 Task: Add the task  Develop a new online tool for email marketing campaigns to the section Dash & Dive in the project AgileRealm and add a Due Date to the respective task as 2023/07/12
Action: Mouse moved to (79, 280)
Screenshot: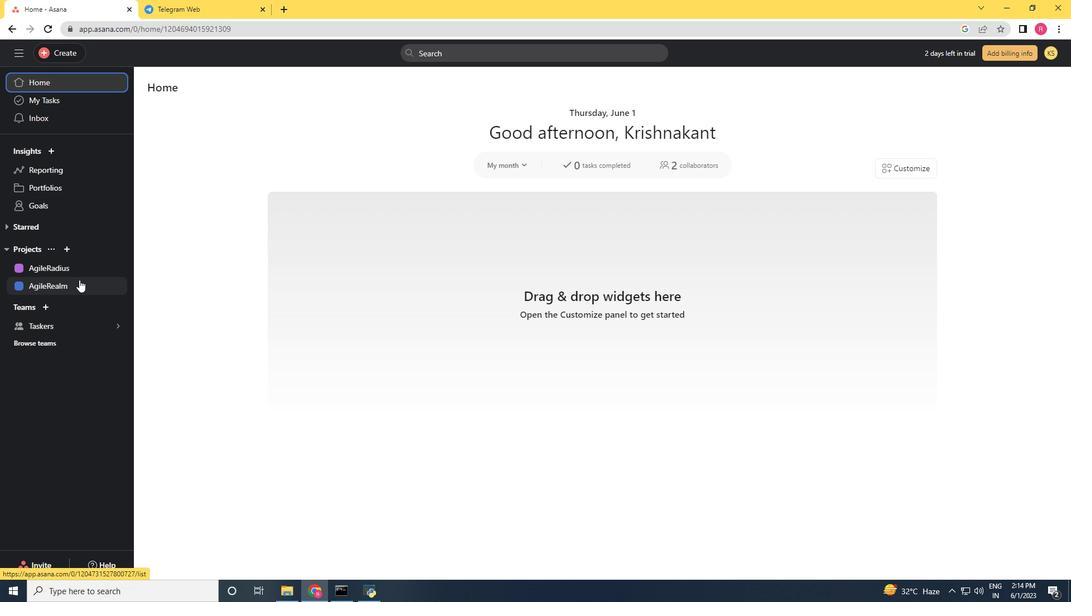
Action: Mouse pressed left at (79, 280)
Screenshot: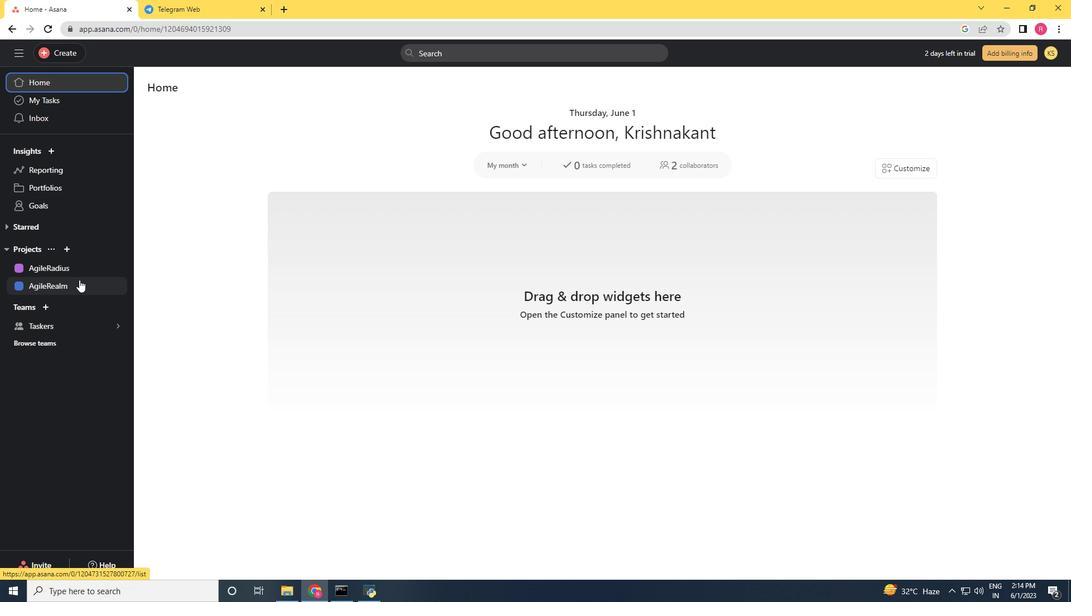 
Action: Mouse moved to (724, 250)
Screenshot: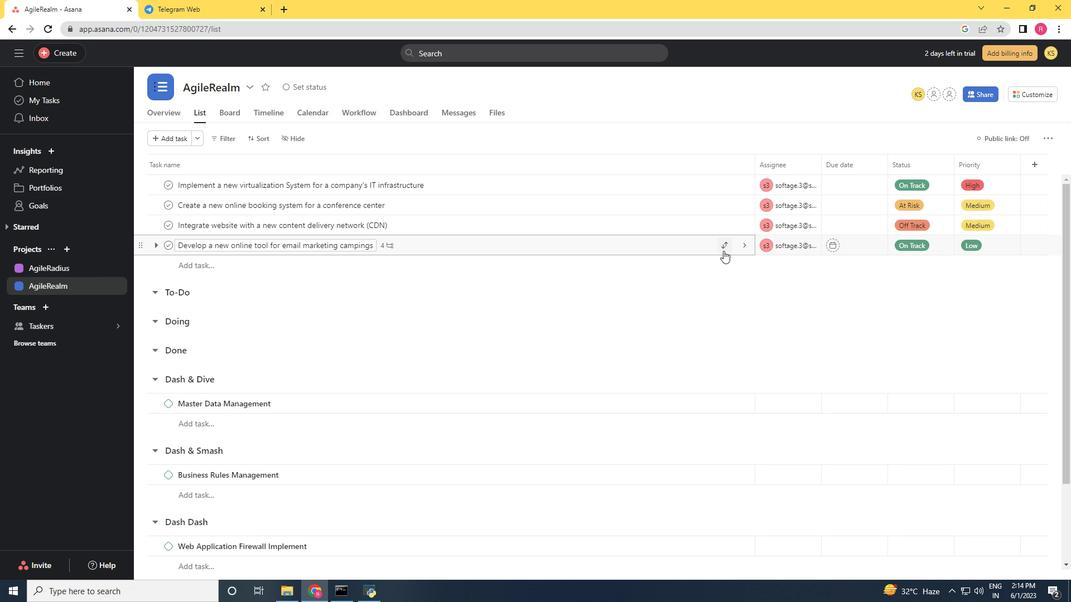 
Action: Mouse pressed left at (724, 250)
Screenshot: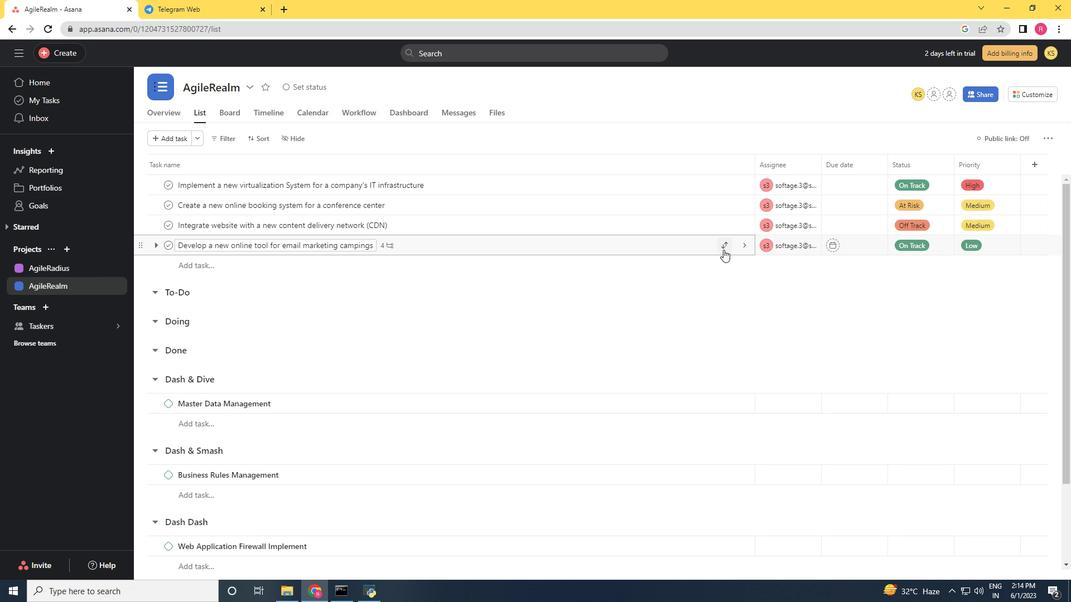 
Action: Mouse moved to (678, 360)
Screenshot: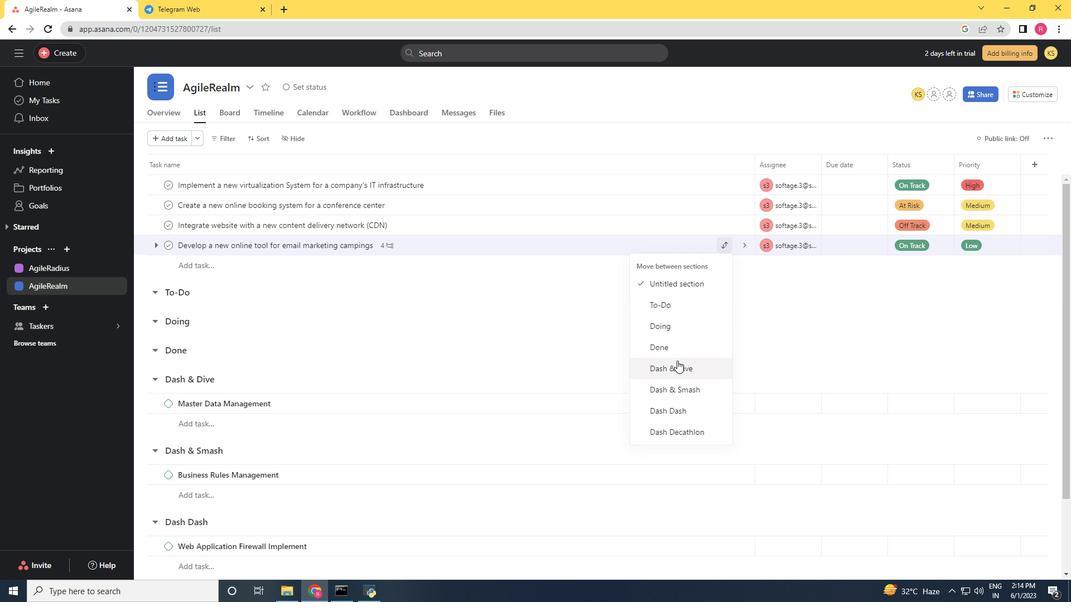 
Action: Mouse pressed left at (678, 360)
Screenshot: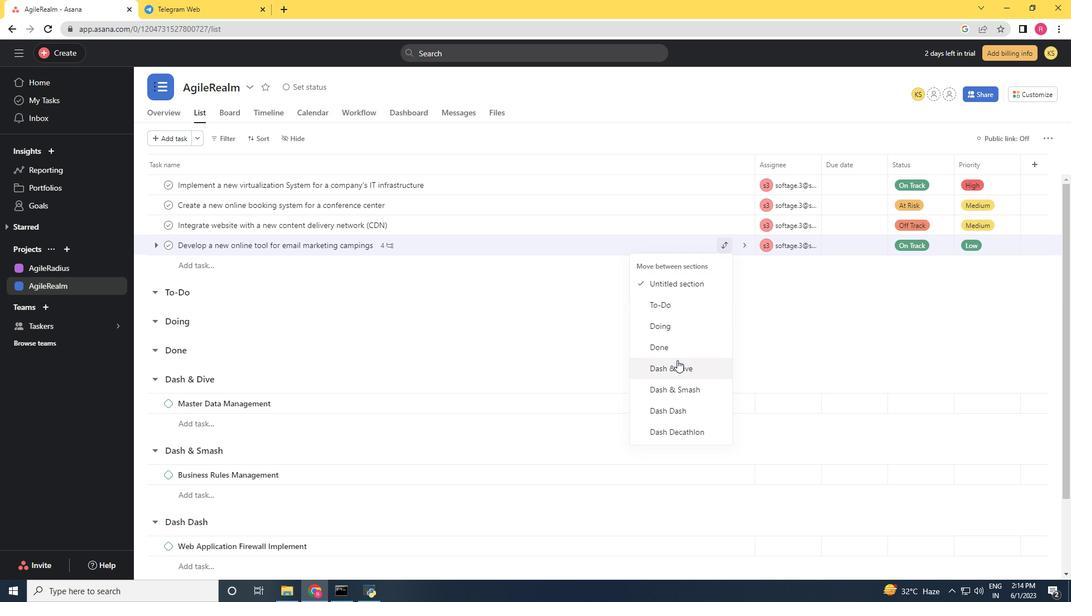 
Action: Mouse moved to (509, 383)
Screenshot: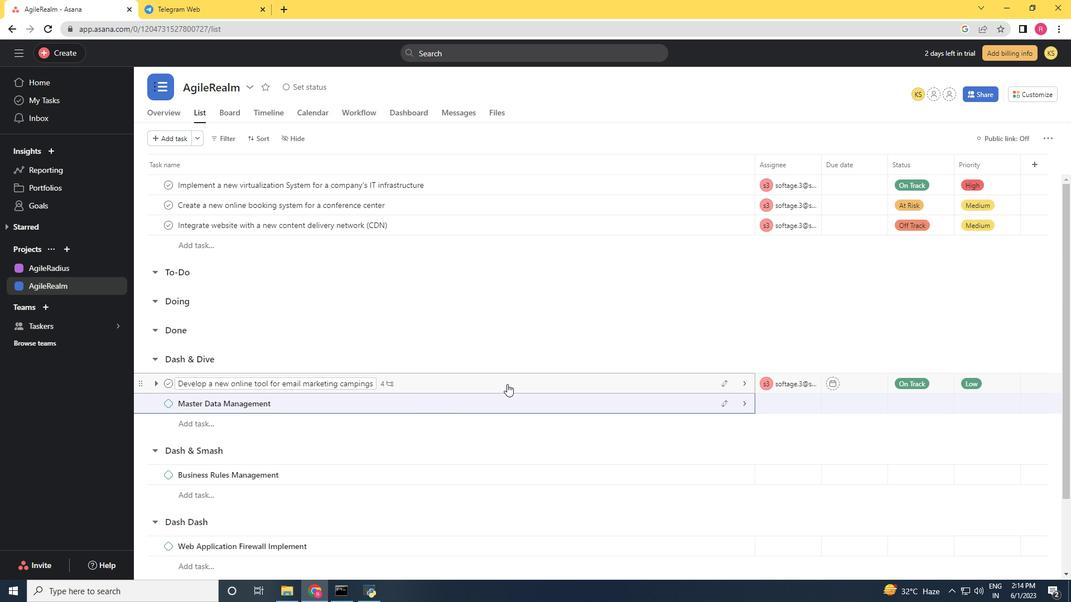 
Action: Mouse pressed left at (509, 383)
Screenshot: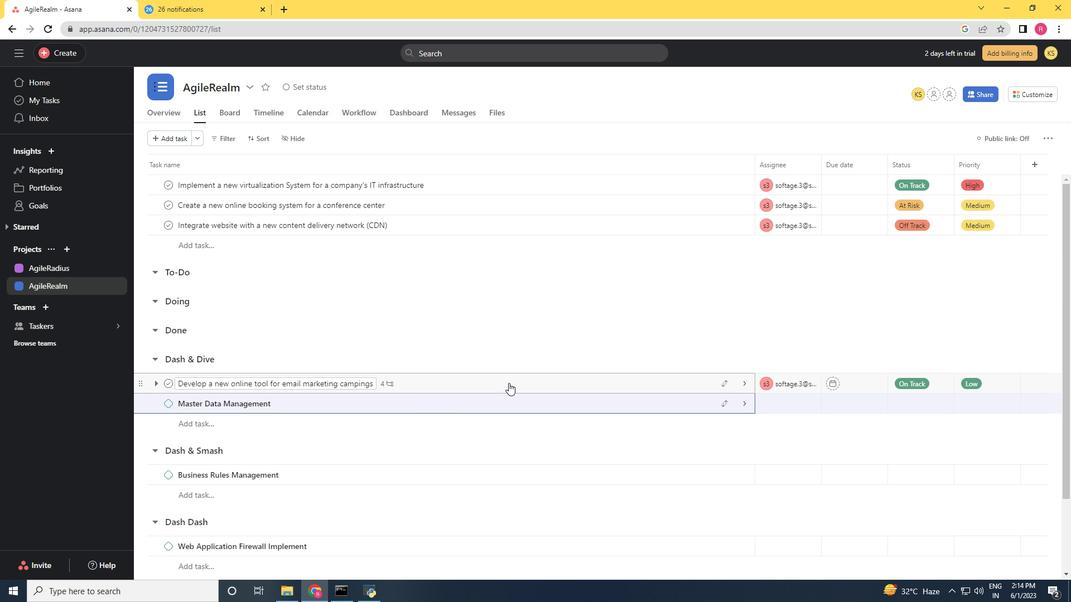 
Action: Mouse moved to (808, 218)
Screenshot: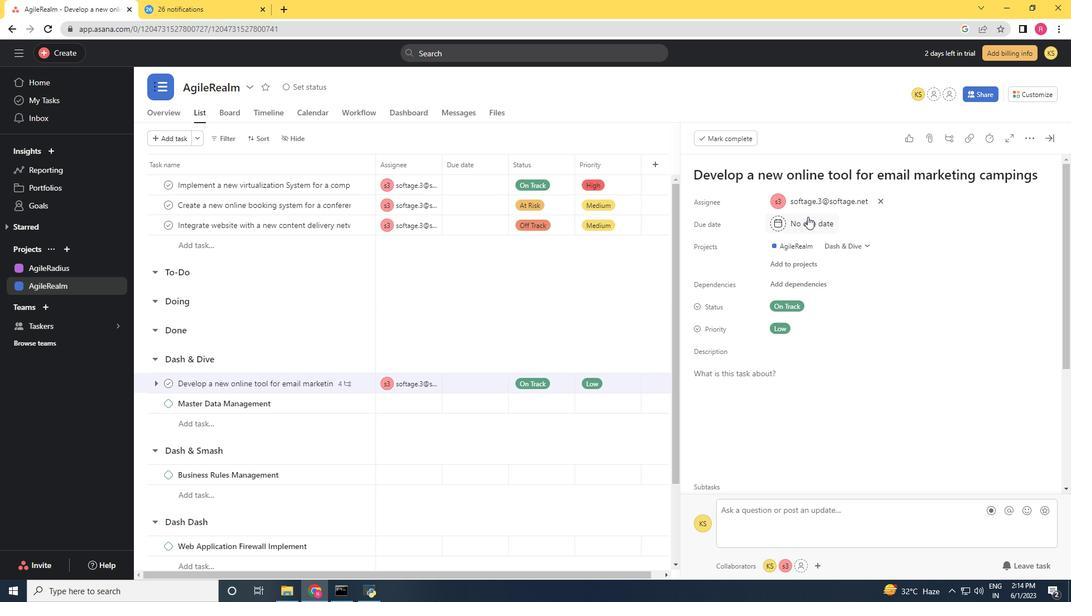 
Action: Mouse pressed left at (808, 218)
Screenshot: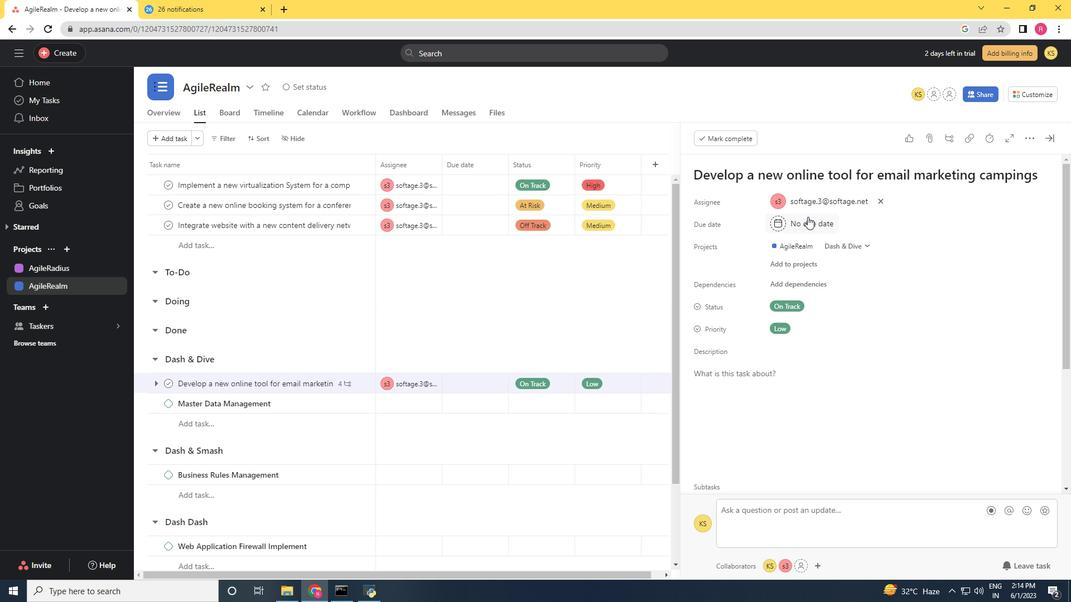 
Action: Mouse moved to (905, 277)
Screenshot: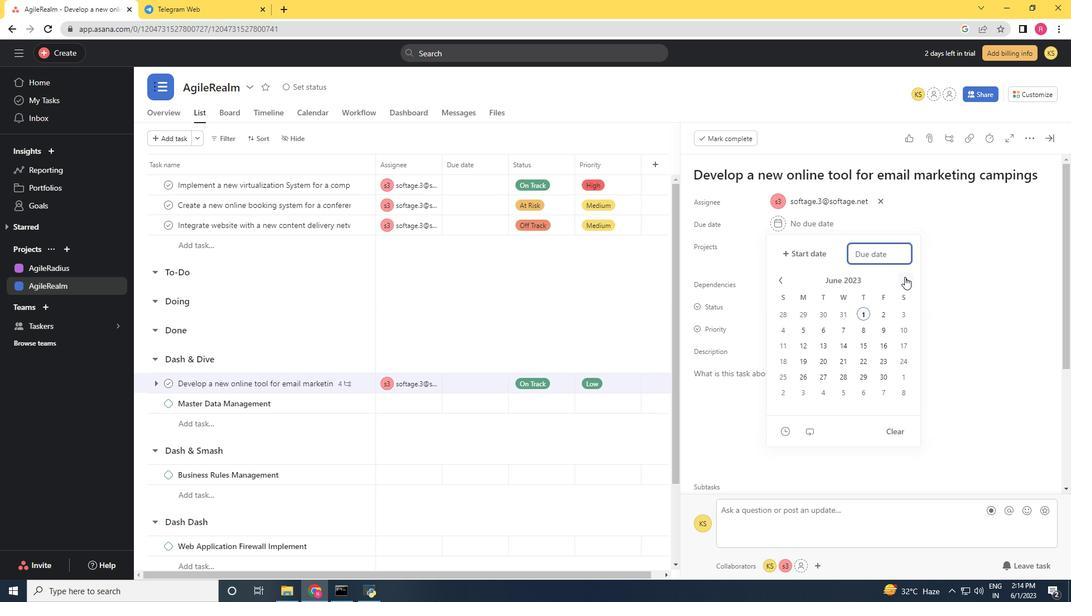 
Action: Mouse pressed left at (905, 277)
Screenshot: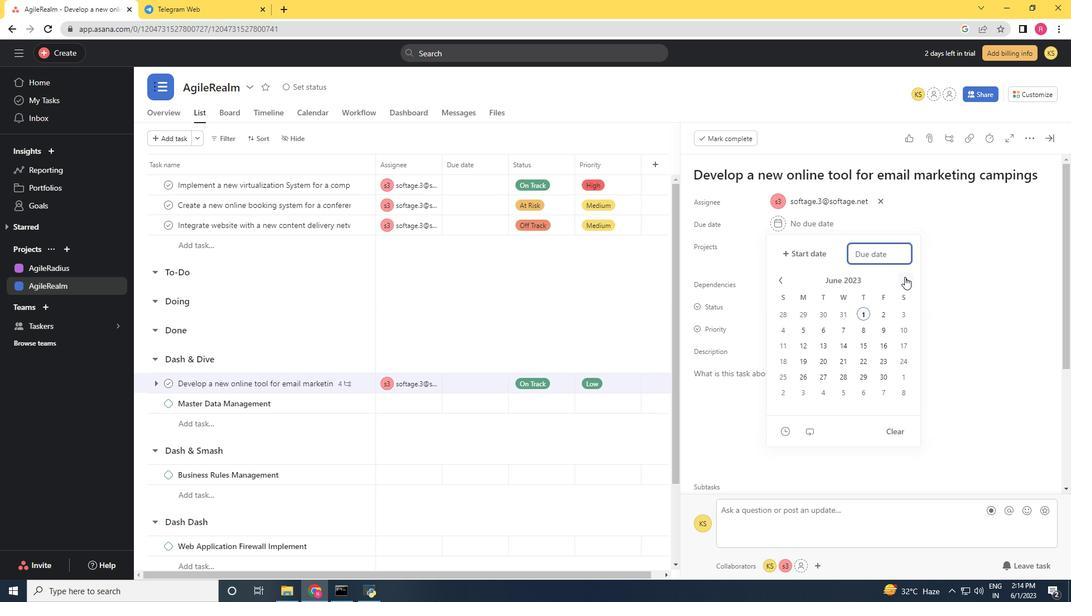 
Action: Mouse pressed left at (905, 277)
Screenshot: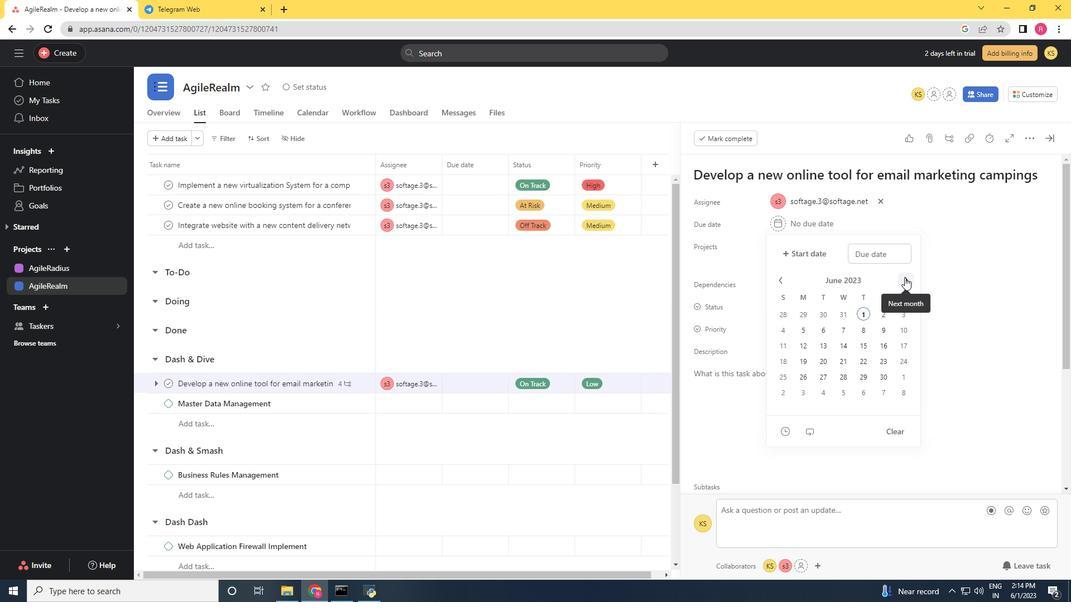 
Action: Mouse pressed left at (905, 277)
Screenshot: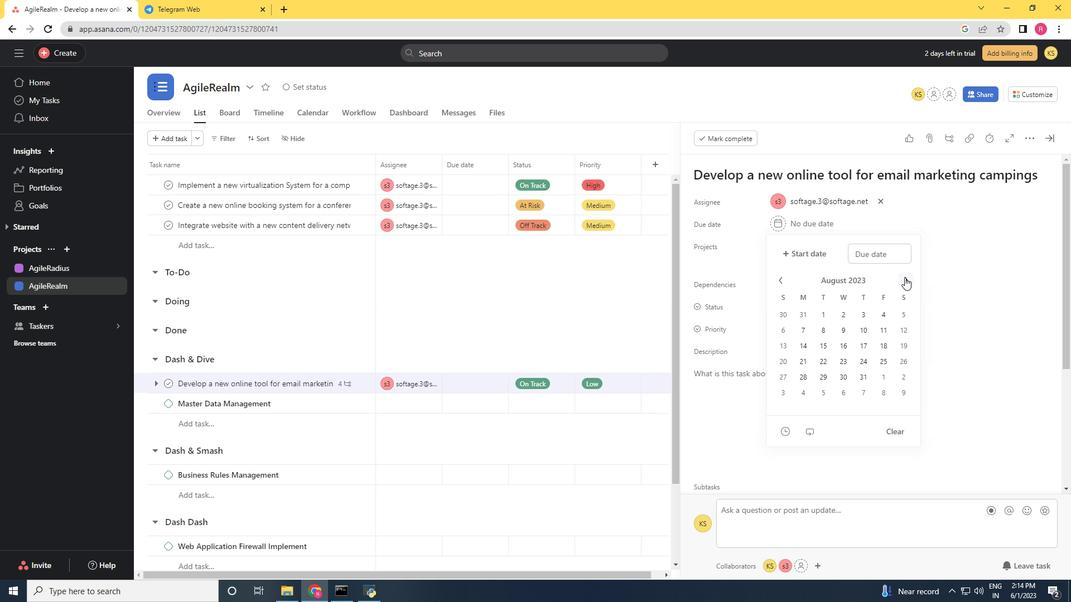 
Action: Mouse moved to (782, 279)
Screenshot: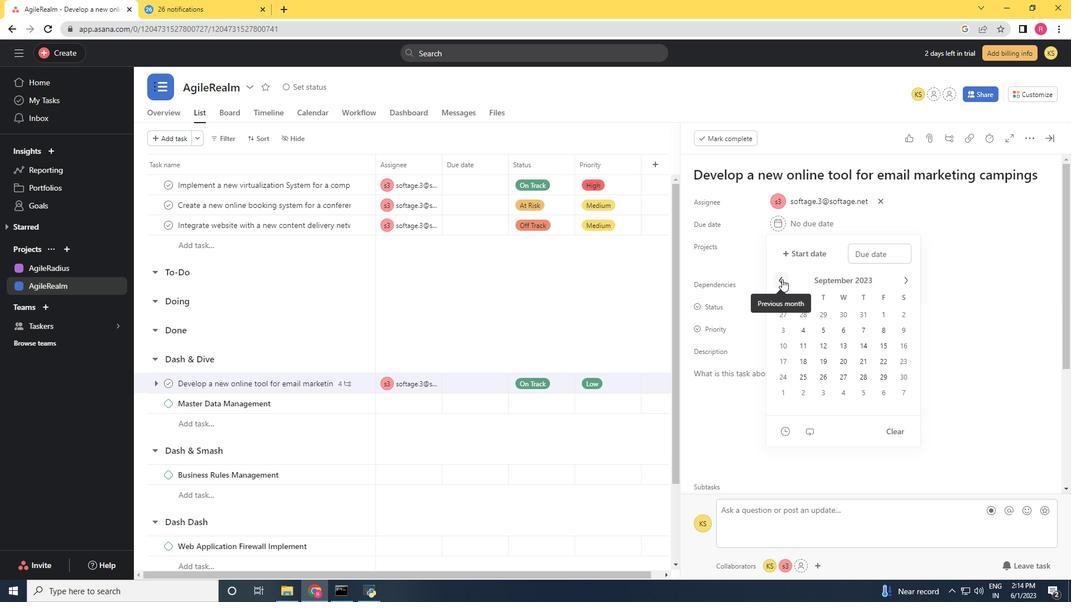 
Action: Mouse pressed left at (782, 279)
Screenshot: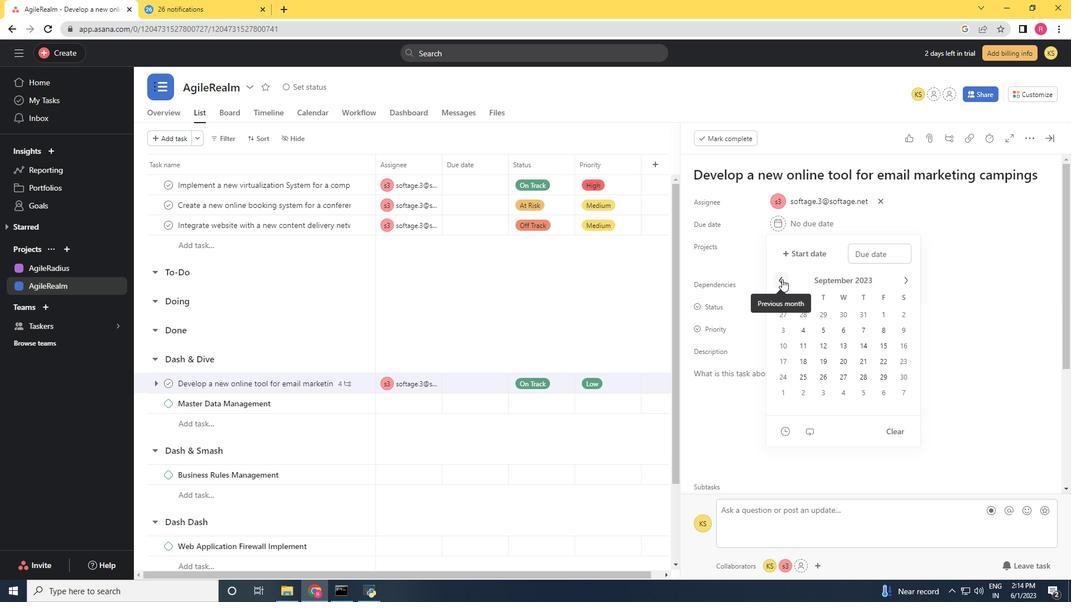 
Action: Mouse pressed left at (782, 279)
Screenshot: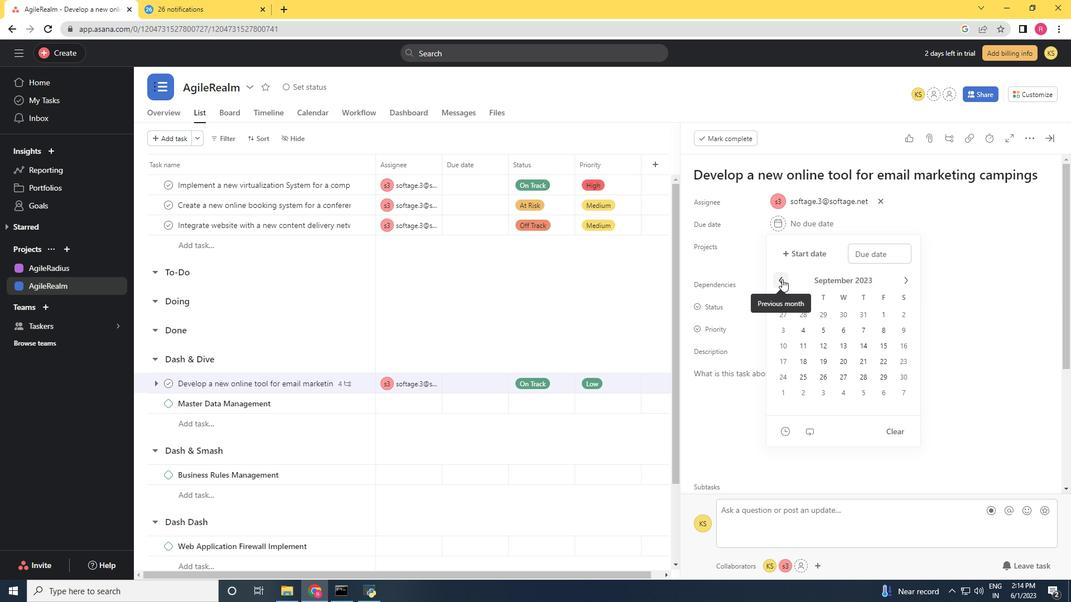 
Action: Mouse moved to (850, 344)
Screenshot: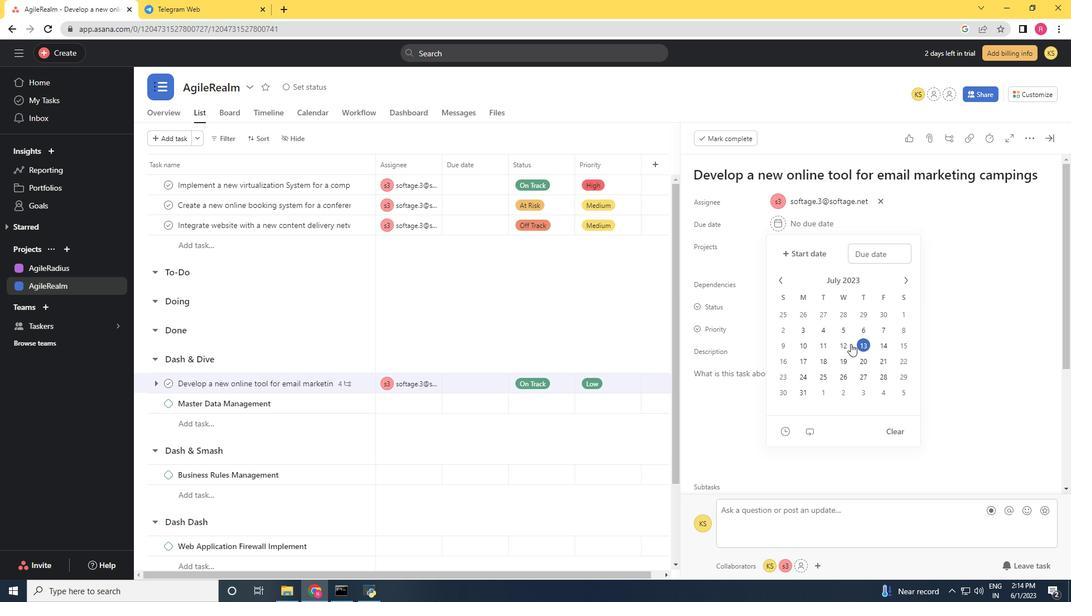 
Action: Mouse pressed left at (850, 344)
Screenshot: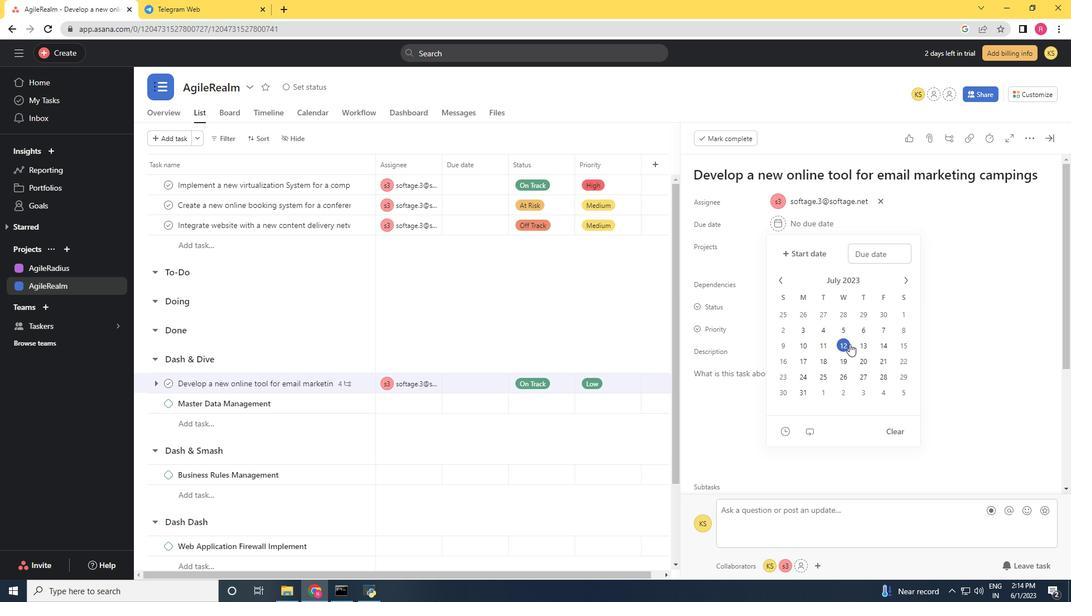 
Action: Mouse moved to (953, 339)
Screenshot: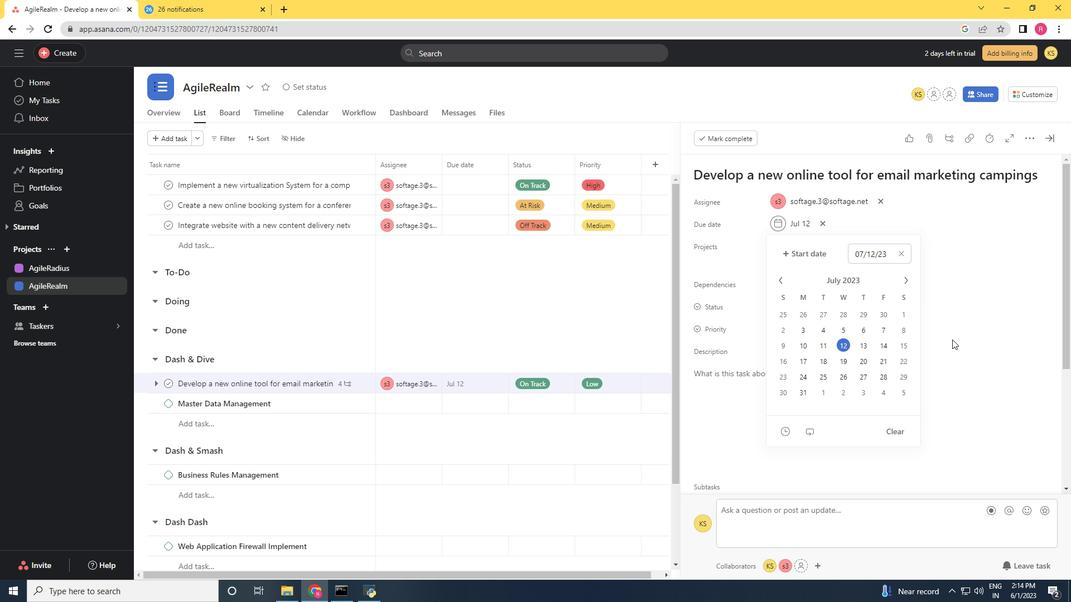 
Action: Mouse pressed left at (953, 339)
Screenshot: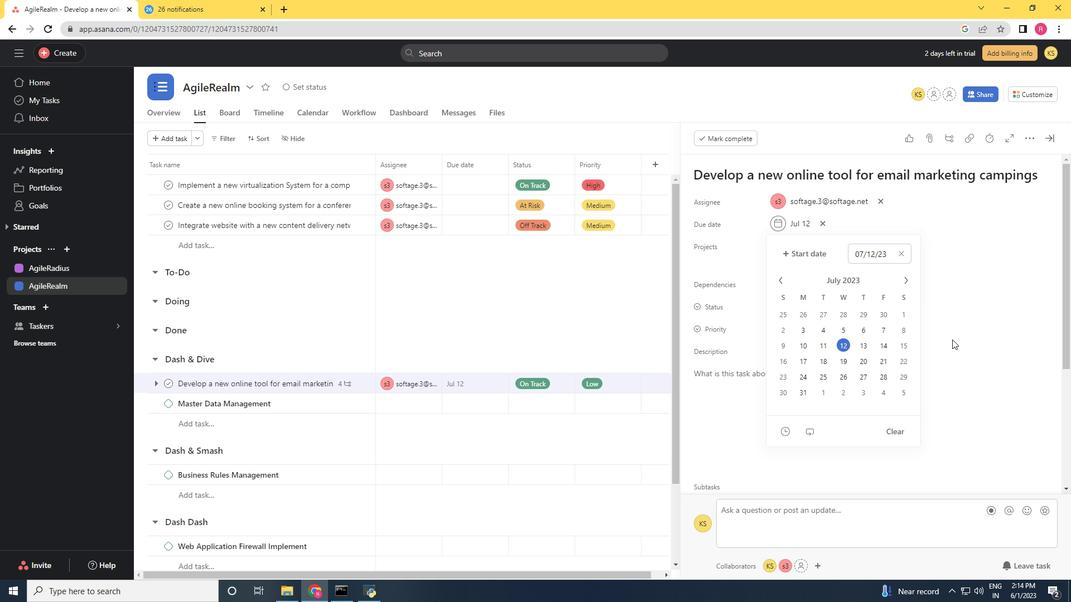 
Action: Mouse moved to (1050, 141)
Screenshot: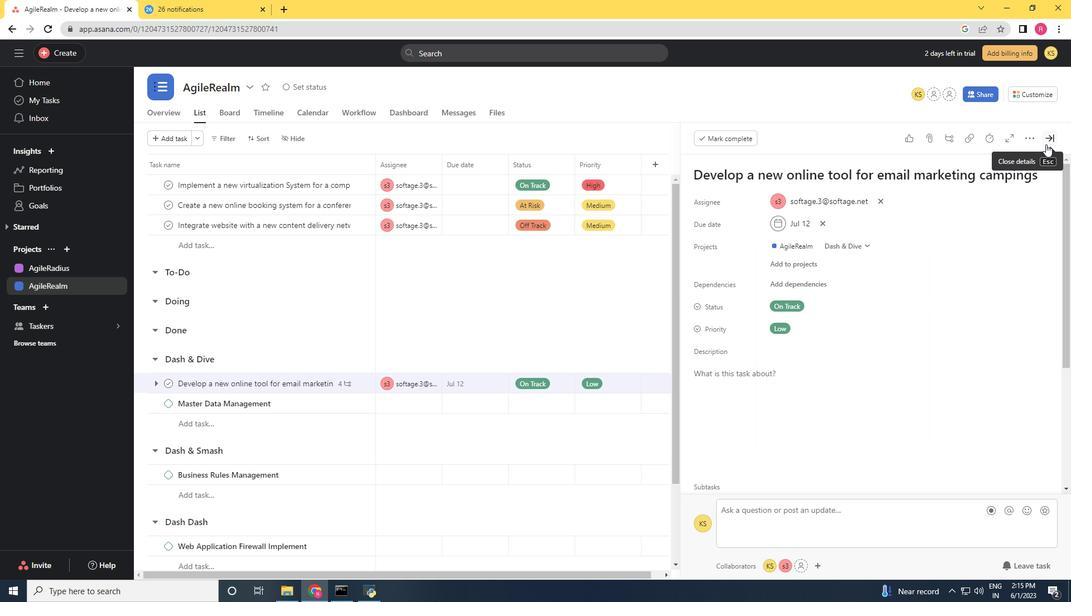 
Action: Mouse pressed left at (1050, 141)
Screenshot: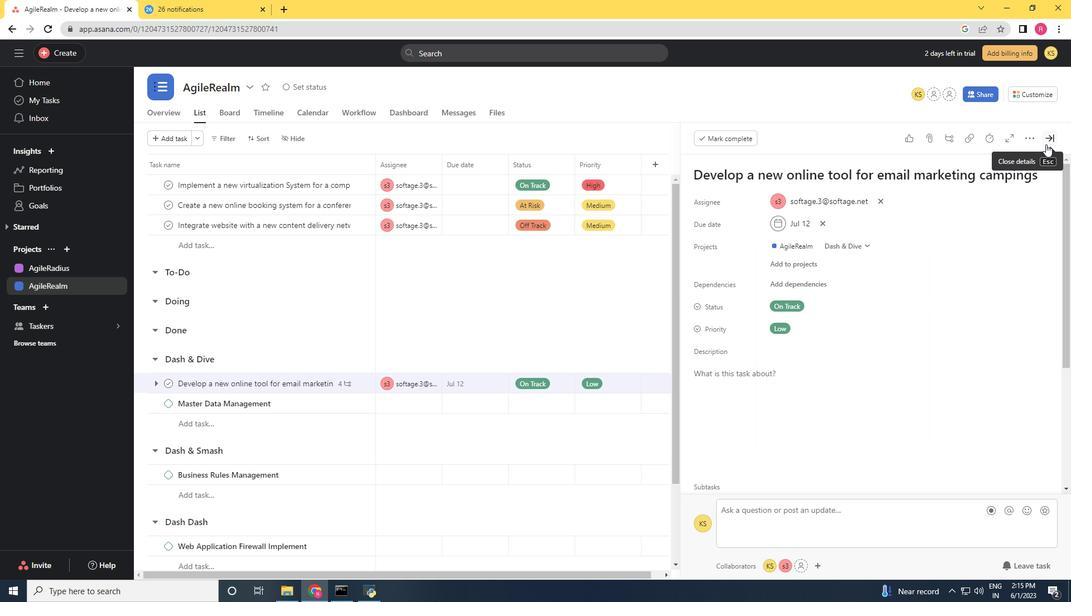 
Action: Mouse moved to (556, 338)
Screenshot: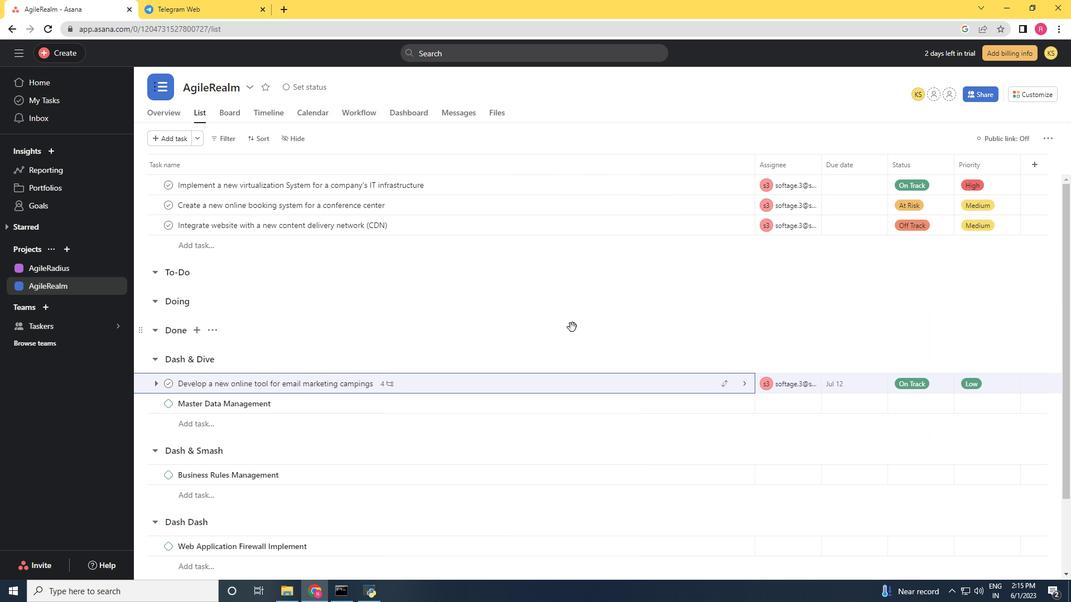 
